 Task: Check the property details of the first listing.
Action: Mouse moved to (144, 120)
Screenshot: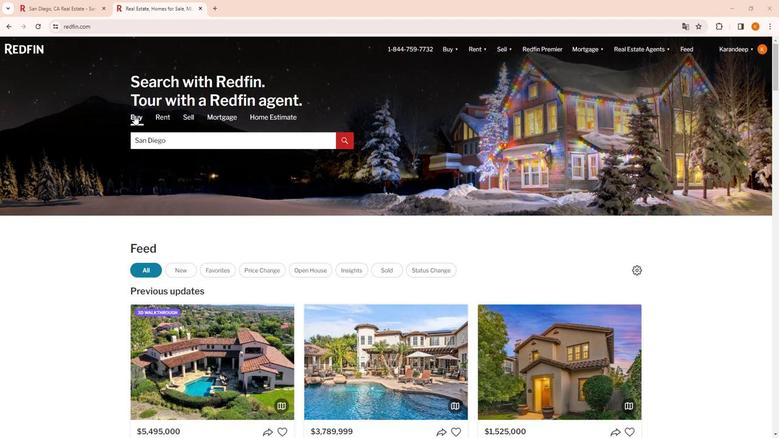 
Action: Mouse pressed left at (144, 120)
Screenshot: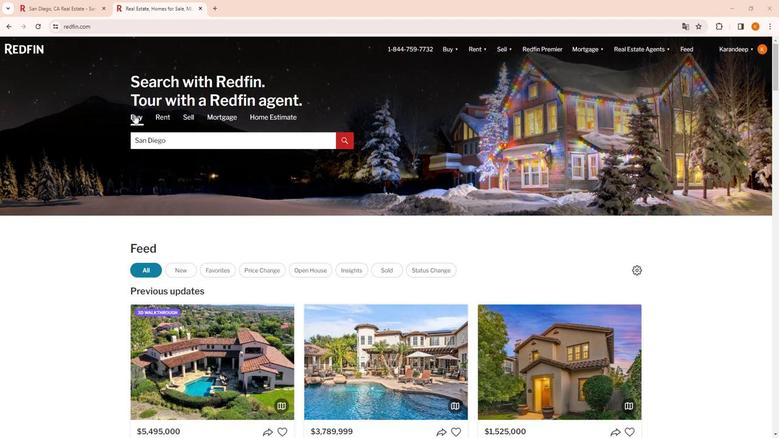 
Action: Mouse moved to (354, 147)
Screenshot: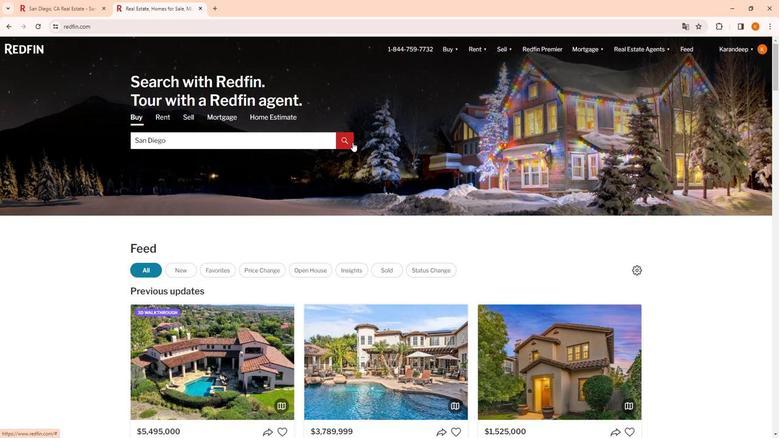 
Action: Mouse pressed left at (354, 147)
Screenshot: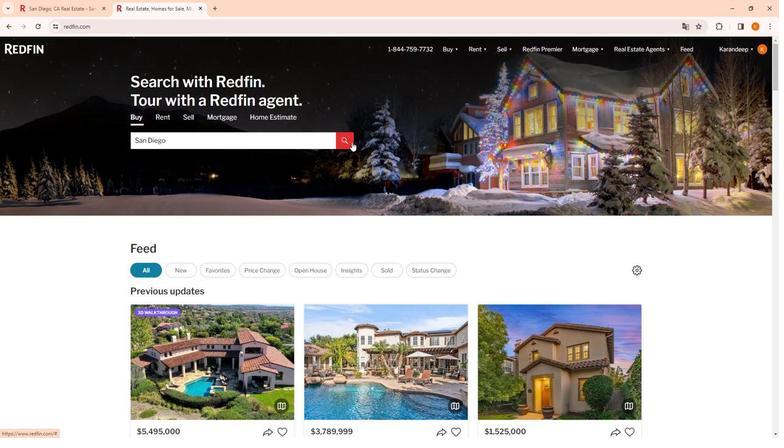 
Action: Mouse moved to (555, 261)
Screenshot: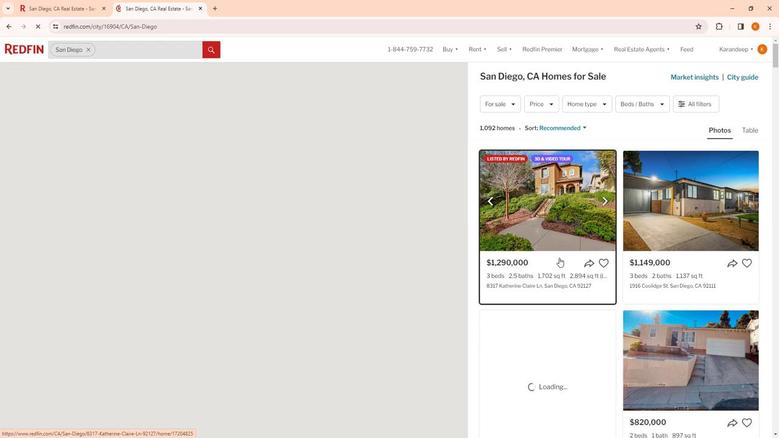 
Action: Mouse pressed left at (555, 261)
Screenshot: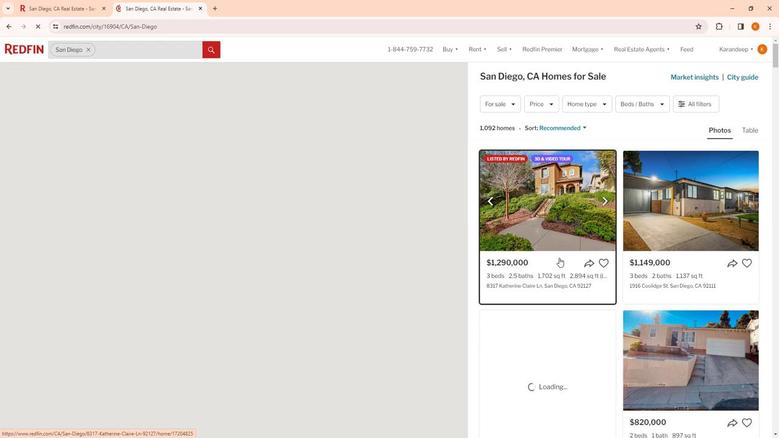
Action: Mouse moved to (641, 268)
Screenshot: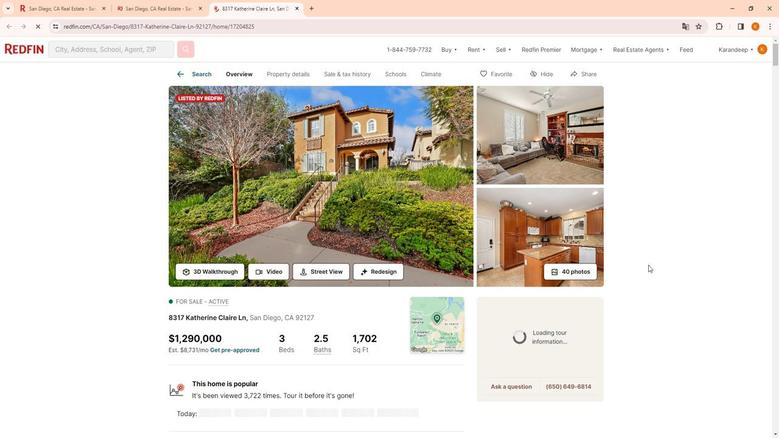 
Action: Mouse scrolled (641, 268) with delta (0, 0)
Screenshot: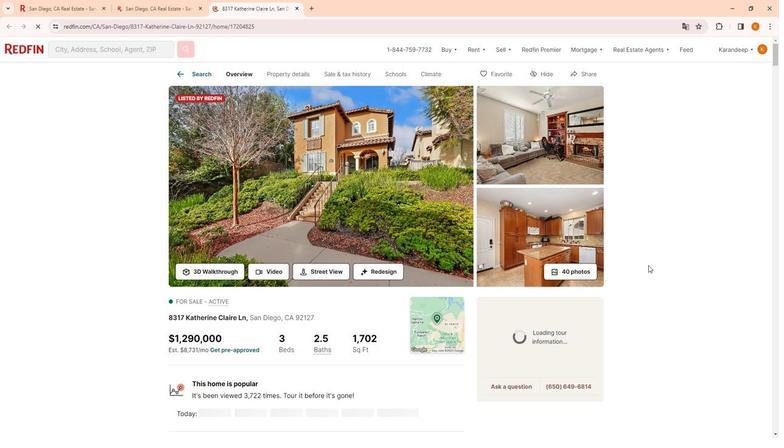
Action: Mouse moved to (280, 53)
Screenshot: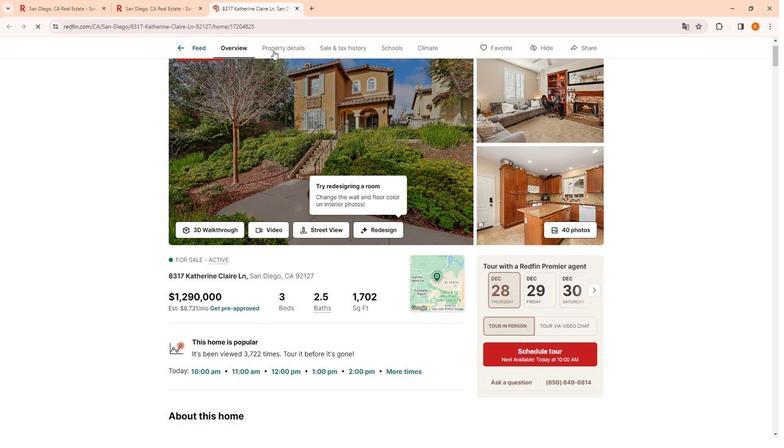 
Action: Mouse pressed left at (280, 53)
Screenshot: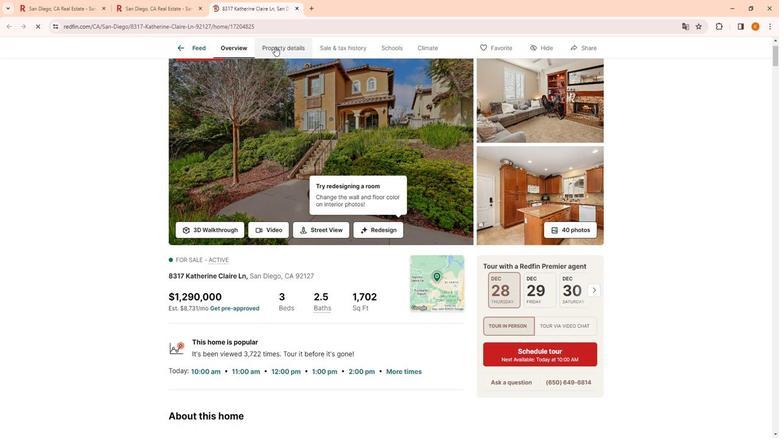 
Action: Mouse moved to (335, 109)
Screenshot: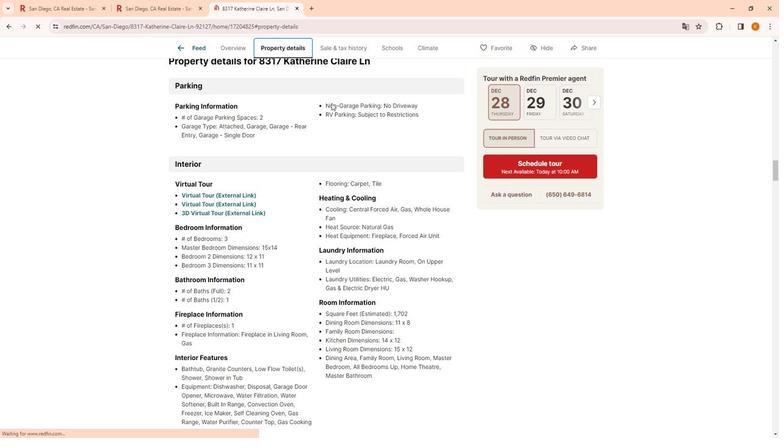 
Action: Mouse scrolled (335, 109) with delta (0, 0)
Screenshot: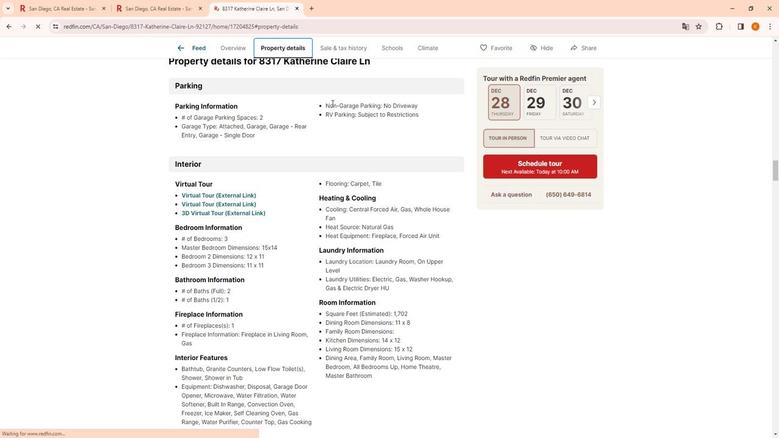 
Action: Mouse scrolled (335, 109) with delta (0, 0)
Screenshot: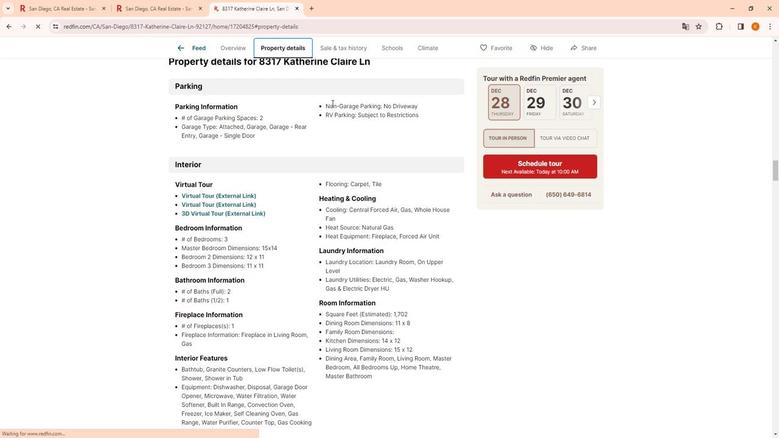 
Action: Mouse moved to (392, 161)
Screenshot: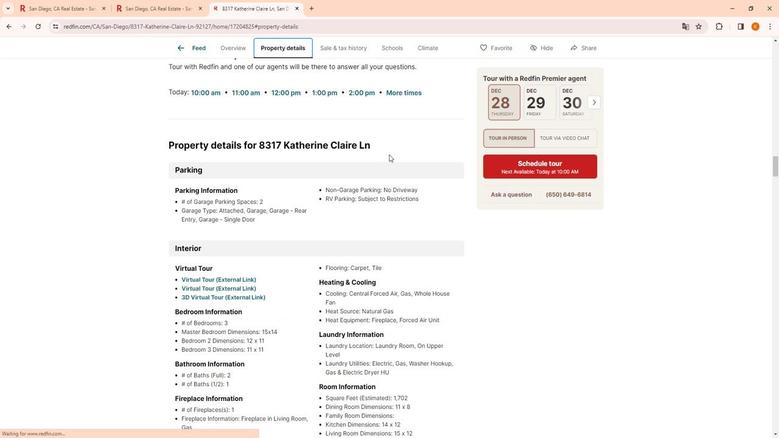 
Action: Mouse scrolled (392, 161) with delta (0, 0)
Screenshot: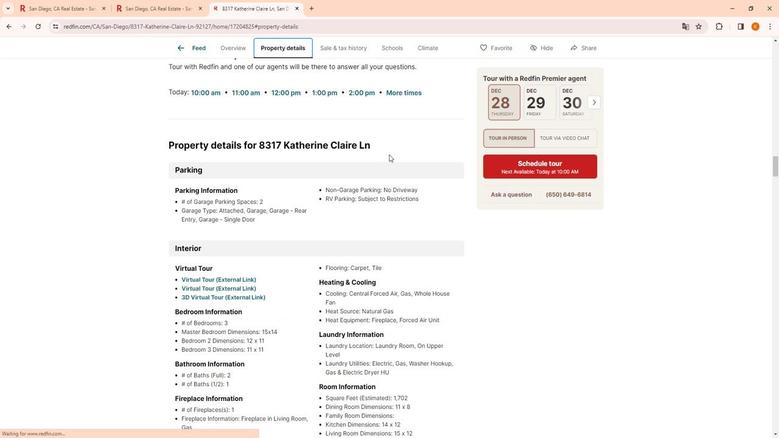
Action: Mouse moved to (392, 162)
Screenshot: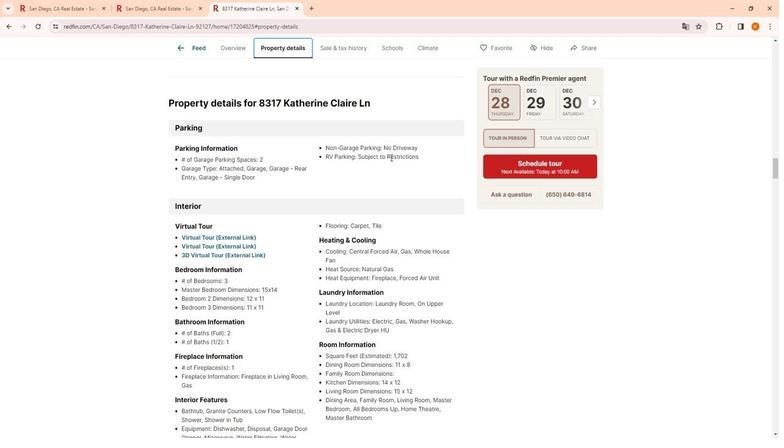 
Action: Mouse scrolled (392, 162) with delta (0, 0)
Screenshot: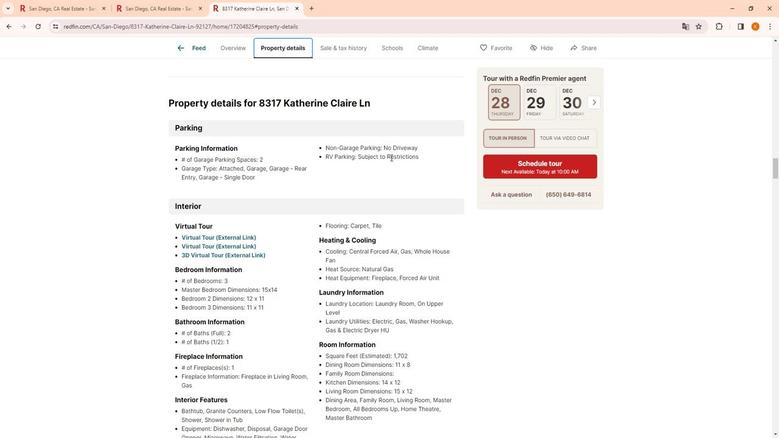 
Action: Mouse moved to (457, 184)
Screenshot: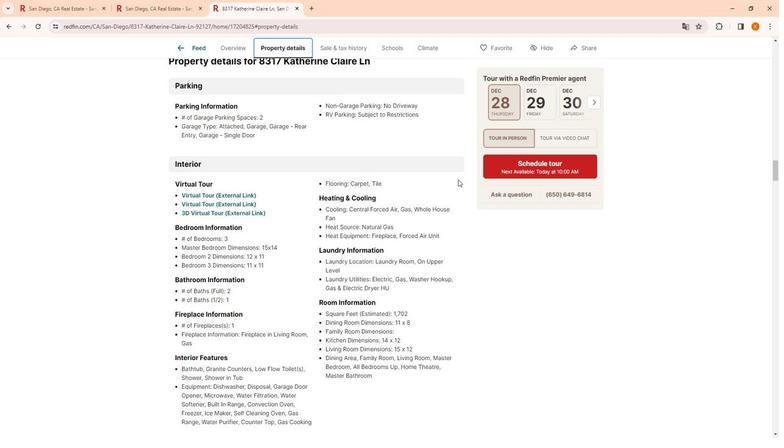 
Action: Mouse scrolled (457, 183) with delta (0, 0)
Screenshot: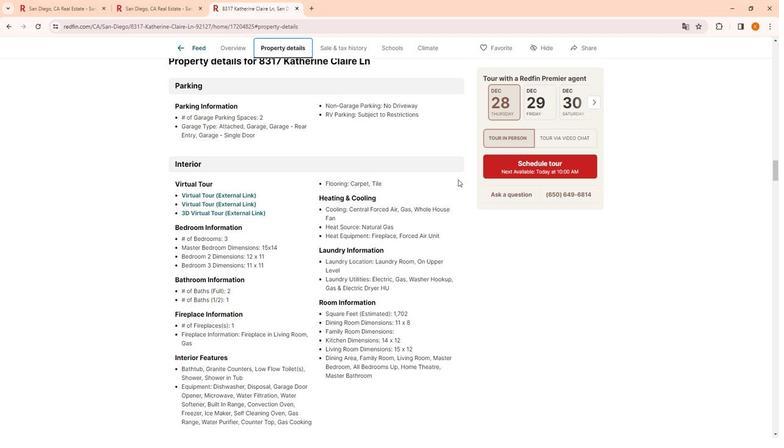 
Action: Mouse scrolled (457, 183) with delta (0, 0)
Screenshot: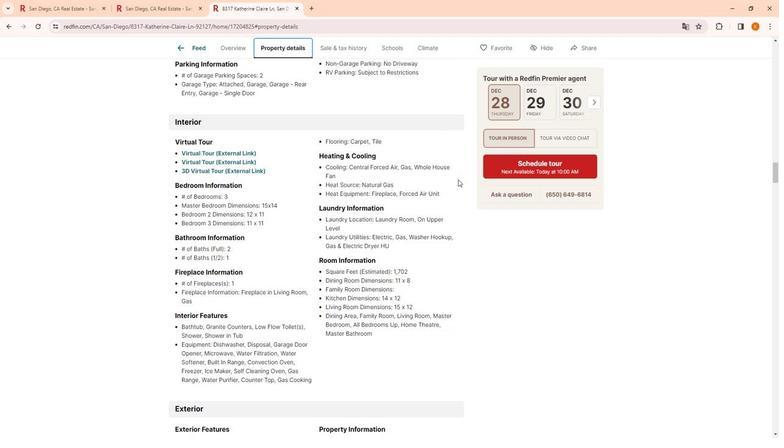 
Action: Mouse scrolled (457, 183) with delta (0, 0)
Screenshot: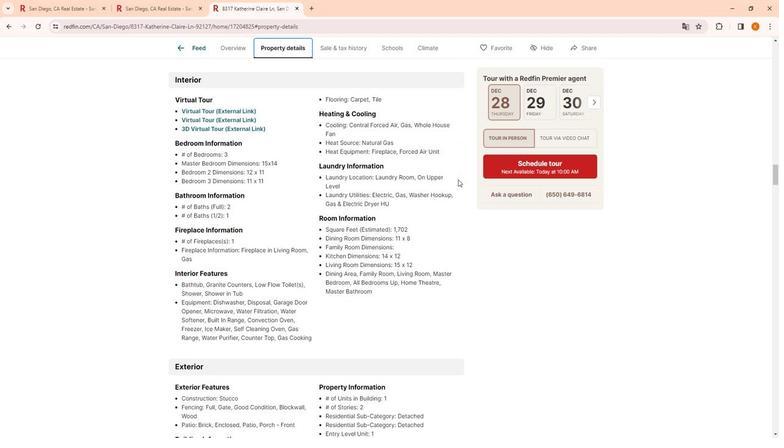 
Action: Mouse moved to (457, 184)
Screenshot: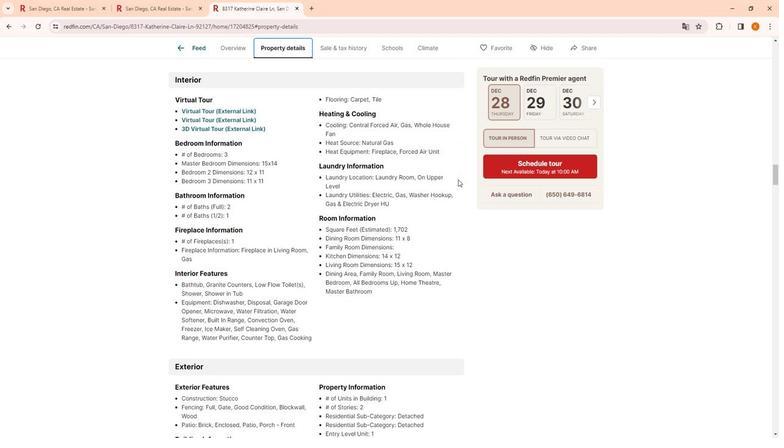 
Action: Mouse scrolled (457, 183) with delta (0, 0)
Screenshot: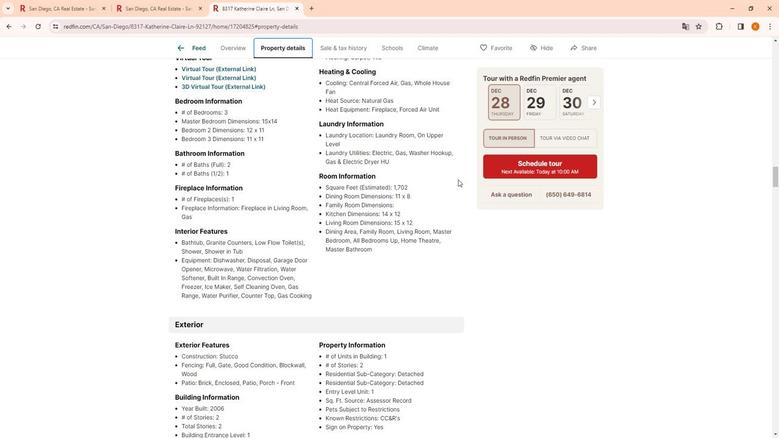
Action: Mouse scrolled (457, 183) with delta (0, 0)
Screenshot: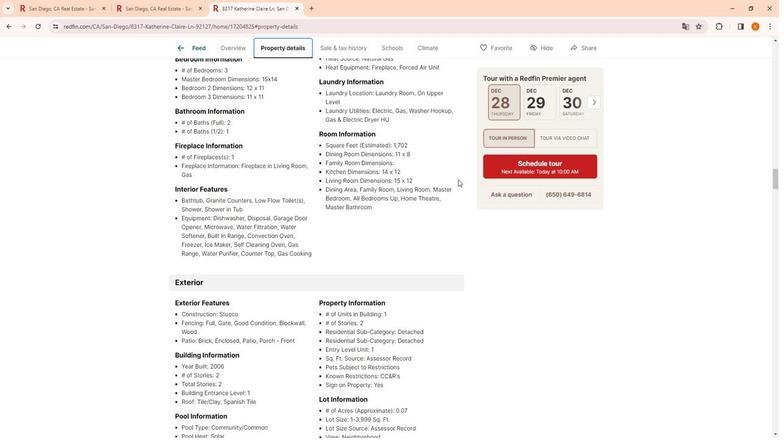 
Action: Mouse scrolled (457, 183) with delta (0, 0)
Screenshot: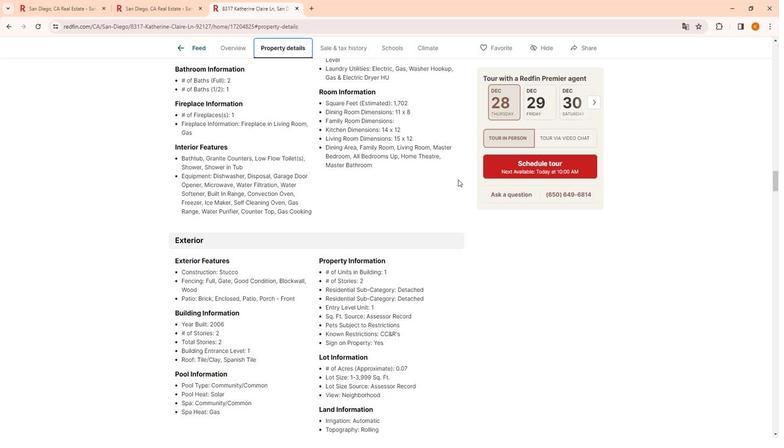 
Action: Mouse scrolled (457, 183) with delta (0, 0)
Screenshot: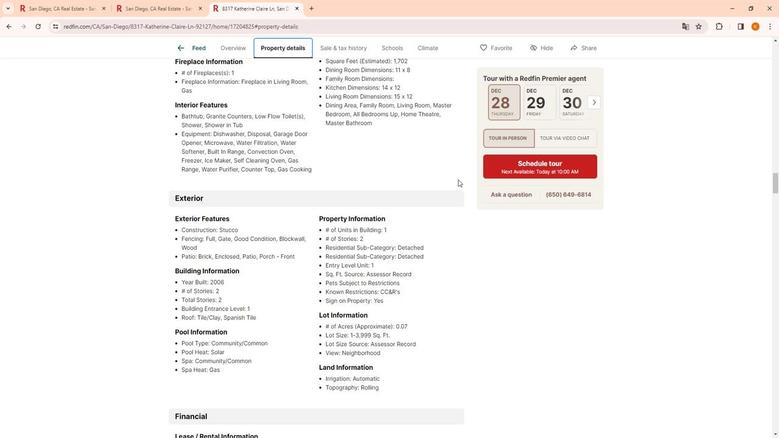 
Action: Mouse moved to (457, 184)
Screenshot: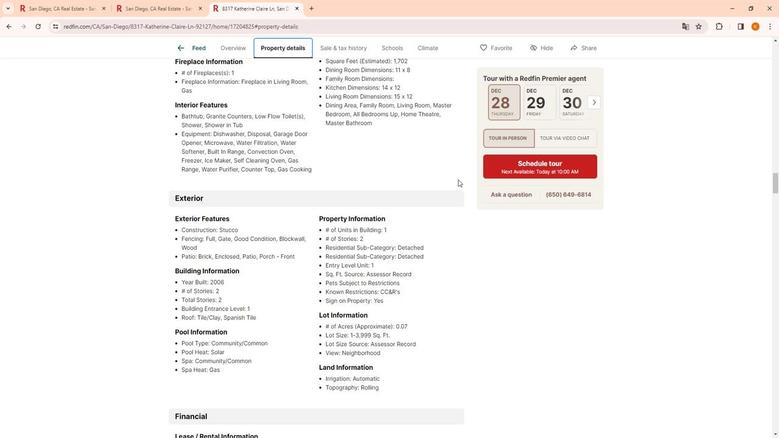 
Action: Mouse scrolled (457, 184) with delta (0, 0)
Screenshot: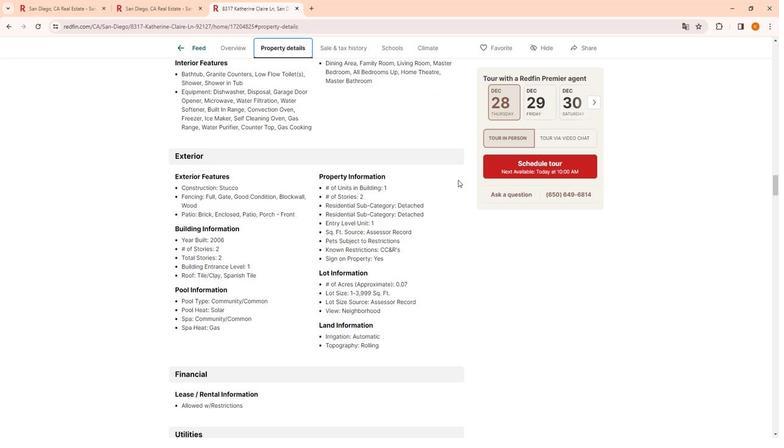
Action: Mouse moved to (457, 184)
Screenshot: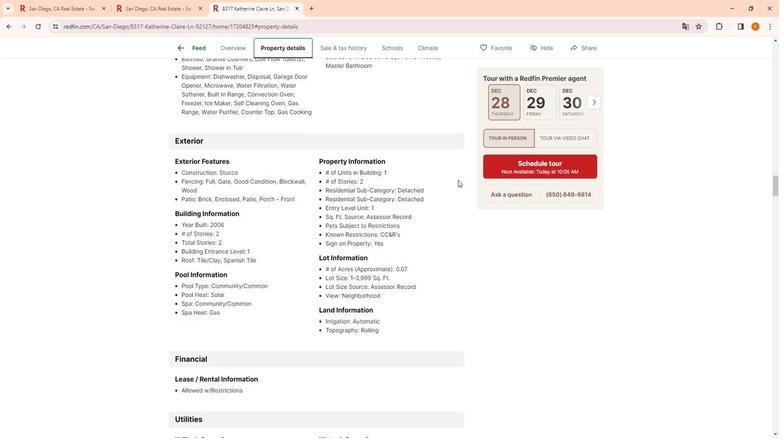
Action: Mouse scrolled (457, 184) with delta (0, 0)
Screenshot: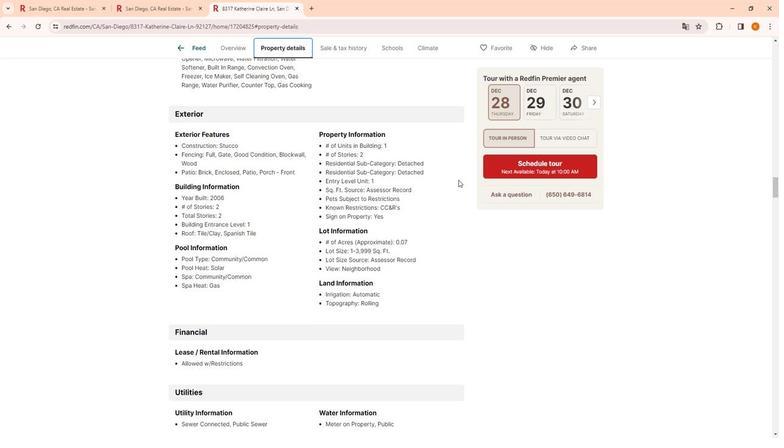 
Action: Mouse scrolled (457, 184) with delta (0, 0)
Screenshot: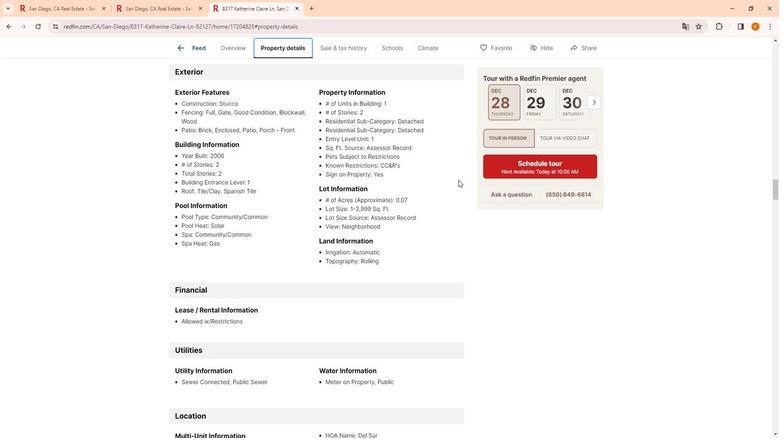 
Action: Mouse scrolled (457, 184) with delta (0, 0)
Screenshot: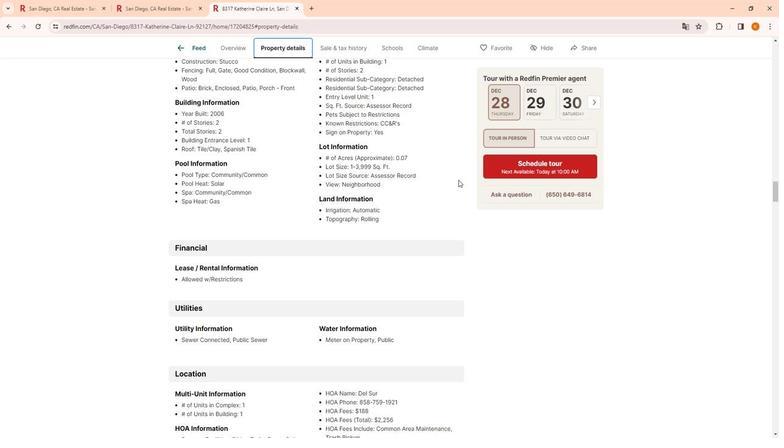 
Action: Mouse scrolled (457, 184) with delta (0, 0)
Screenshot: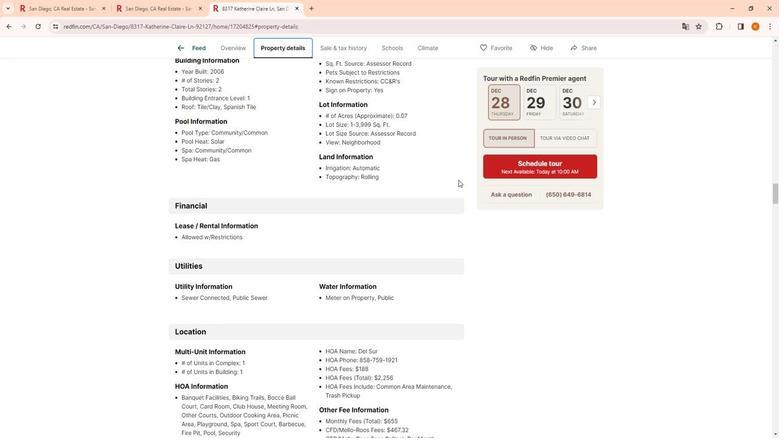 
Action: Mouse scrolled (457, 184) with delta (0, 0)
Screenshot: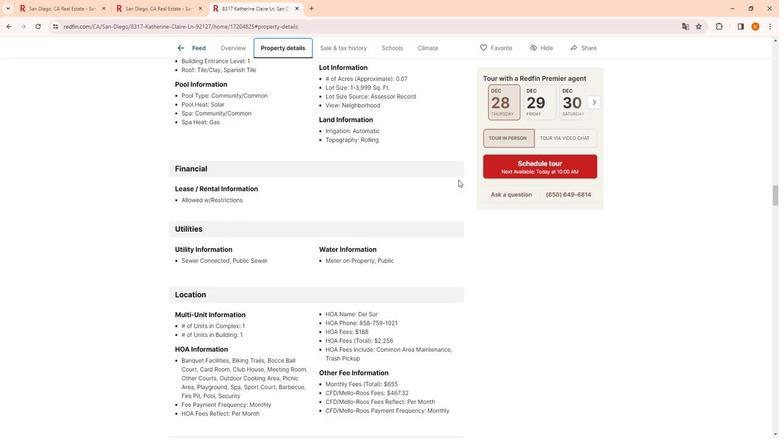 
